 Task: Set the Low-priority code for DVB-T reception parameters to 2/3.
Action: Mouse moved to (106, 9)
Screenshot: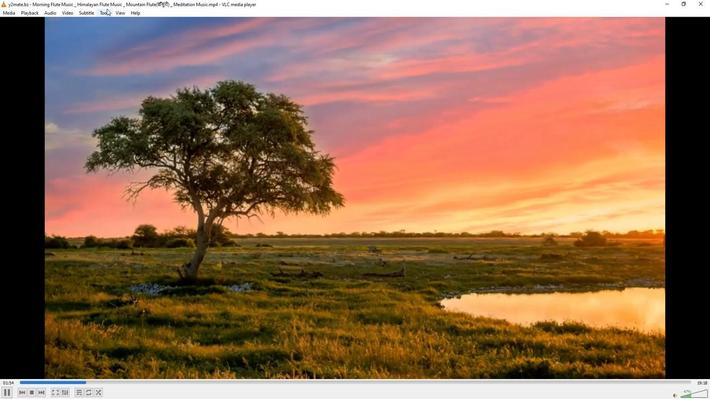 
Action: Mouse pressed left at (106, 9)
Screenshot: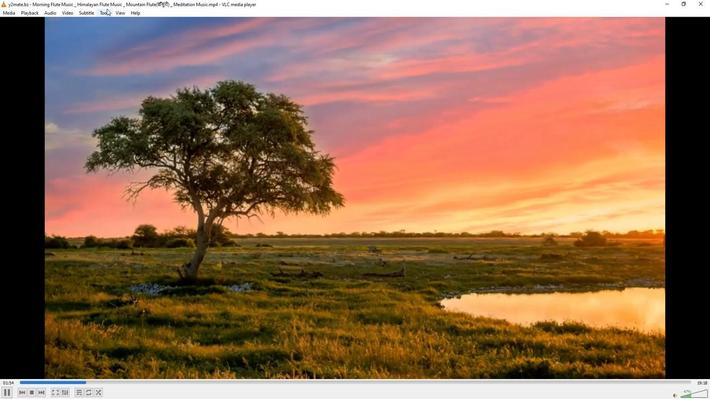
Action: Mouse moved to (114, 100)
Screenshot: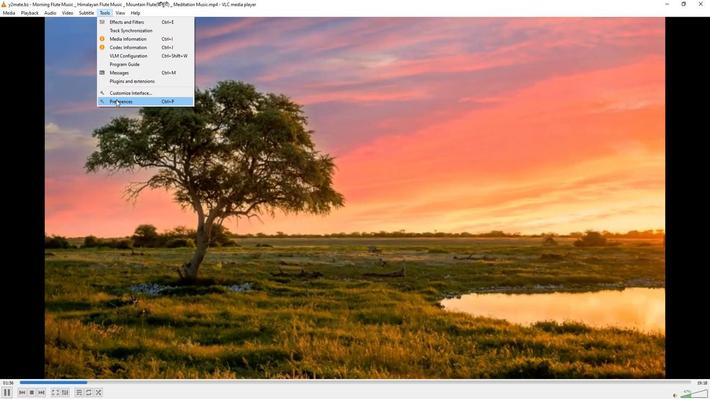 
Action: Mouse pressed left at (114, 100)
Screenshot: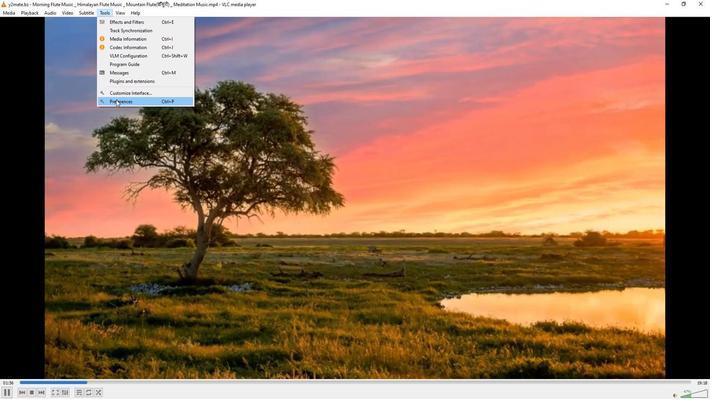 
Action: Mouse moved to (234, 328)
Screenshot: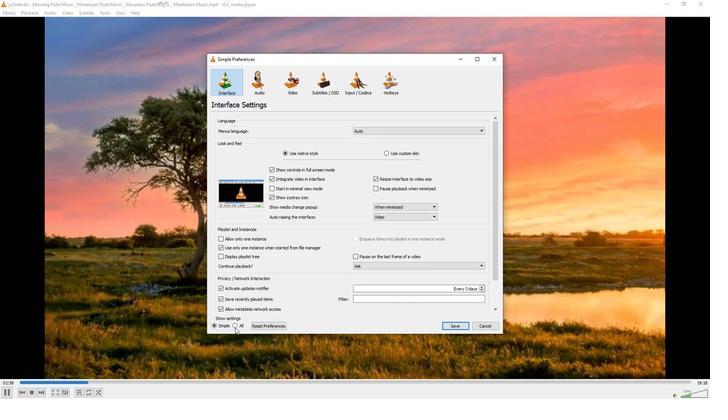 
Action: Mouse pressed left at (234, 328)
Screenshot: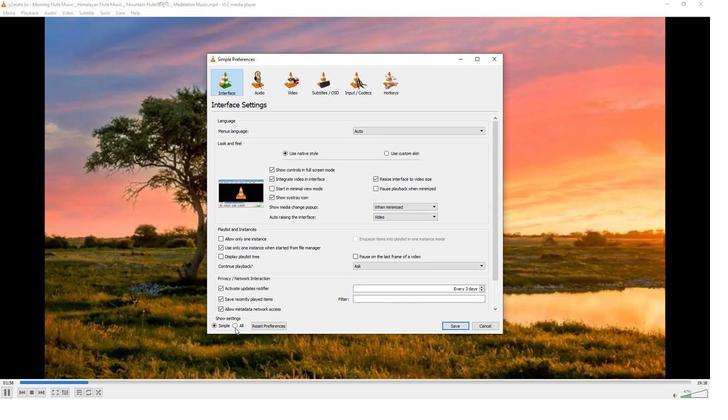 
Action: Mouse moved to (225, 201)
Screenshot: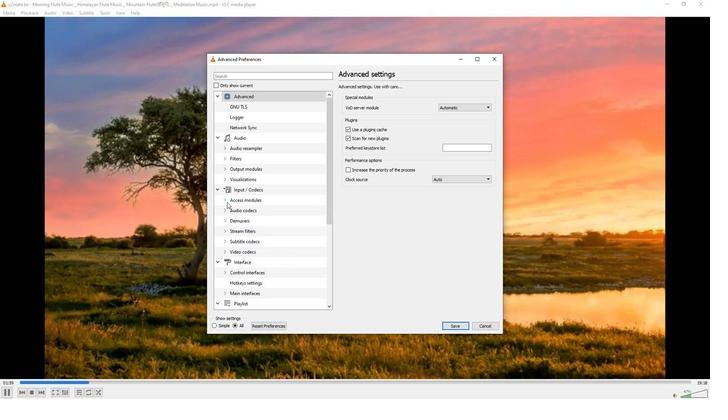 
Action: Mouse pressed left at (225, 201)
Screenshot: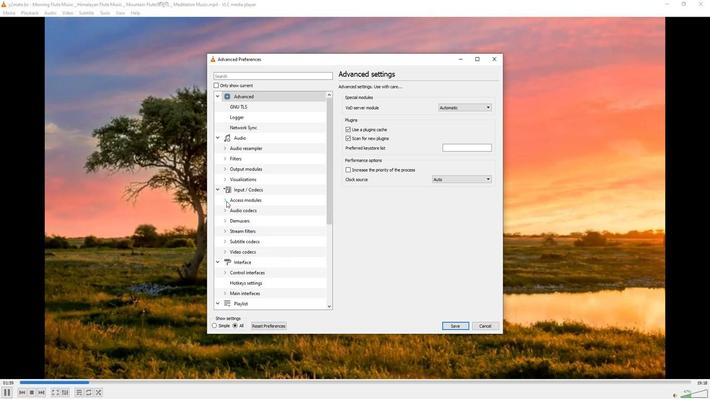 
Action: Mouse moved to (238, 260)
Screenshot: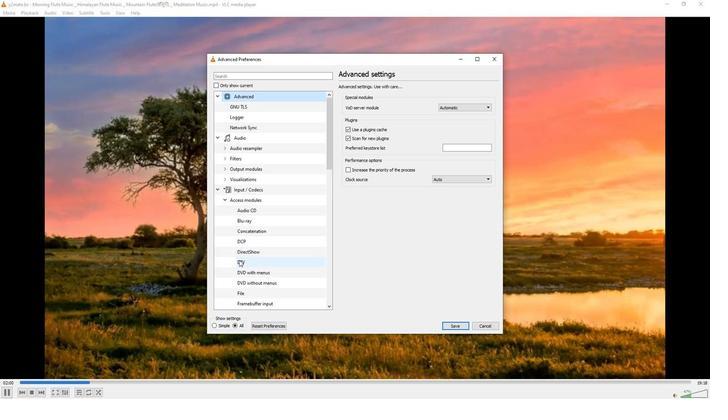 
Action: Mouse pressed left at (238, 260)
Screenshot: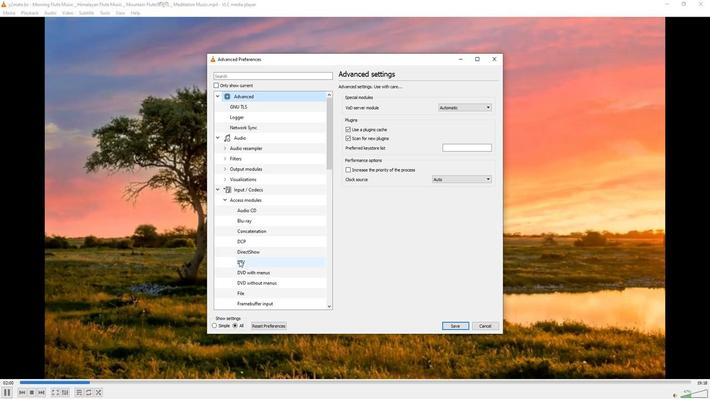 
Action: Mouse moved to (452, 199)
Screenshot: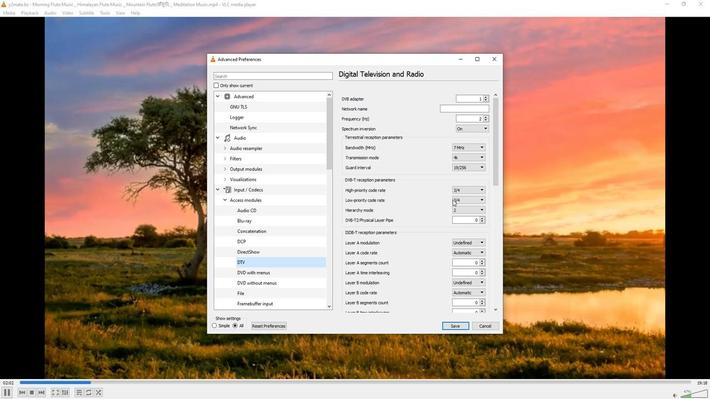 
Action: Mouse pressed left at (452, 199)
Screenshot: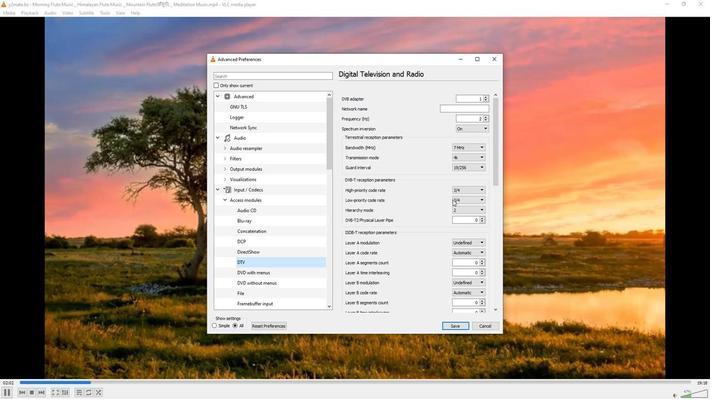 
Action: Mouse moved to (455, 224)
Screenshot: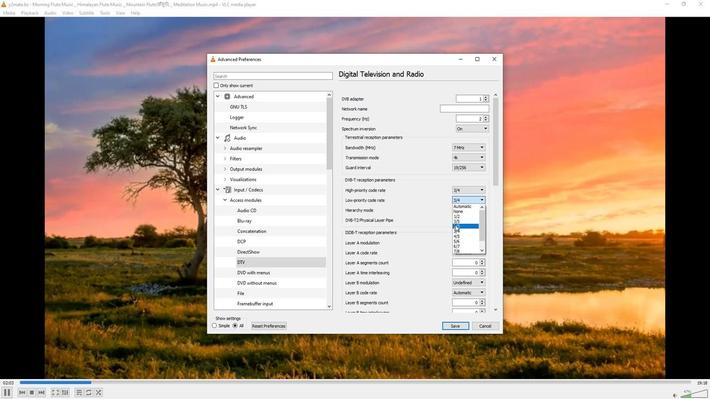 
Action: Mouse pressed left at (455, 224)
Screenshot: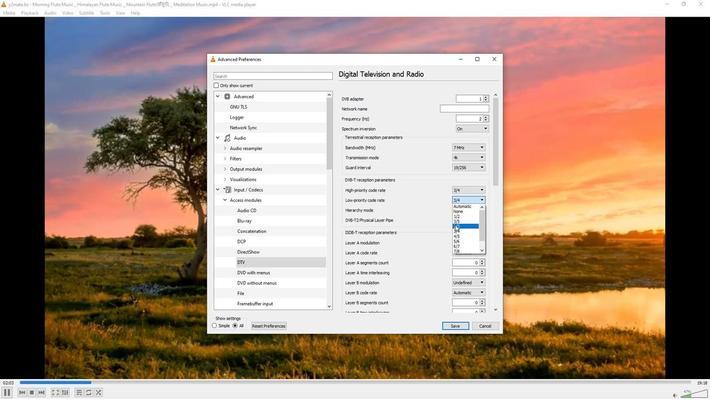 
Action: Mouse moved to (436, 219)
Screenshot: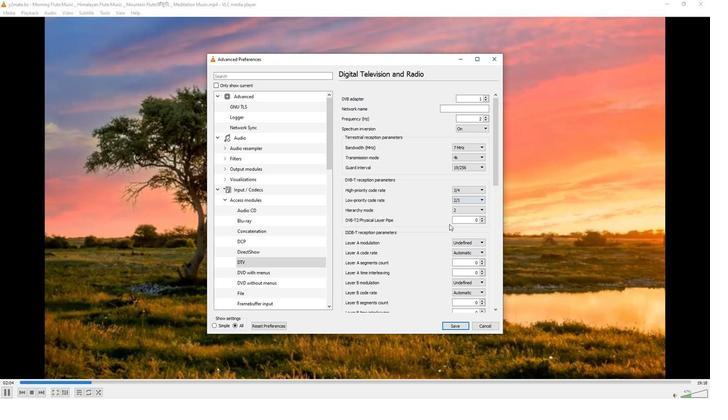 
